 Task: Plan a team-building charity volunteering day for the 21st at 4:30 PM.
Action: Mouse moved to (64, 73)
Screenshot: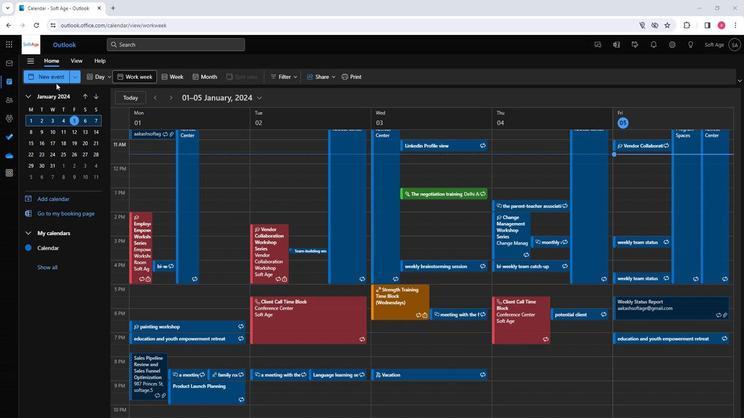 
Action: Mouse pressed left at (64, 73)
Screenshot: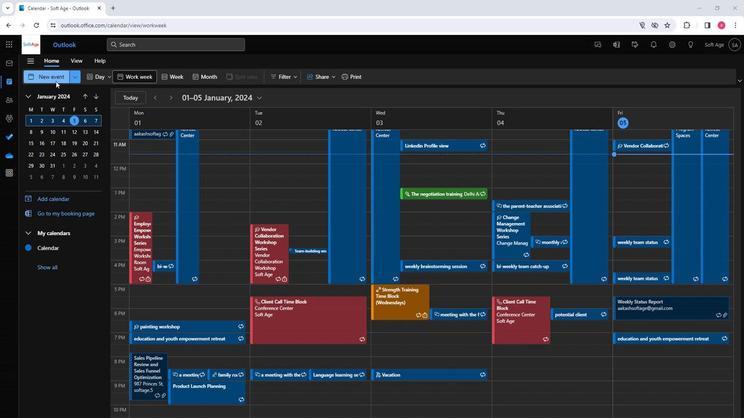 
Action: Mouse moved to (216, 220)
Screenshot: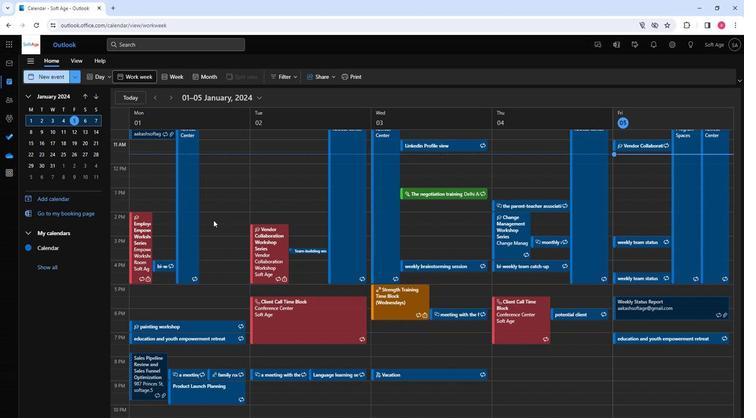 
Action: Key pressed <Key.shift>Team-<Key.shift>Building<Key.space>
Screenshot: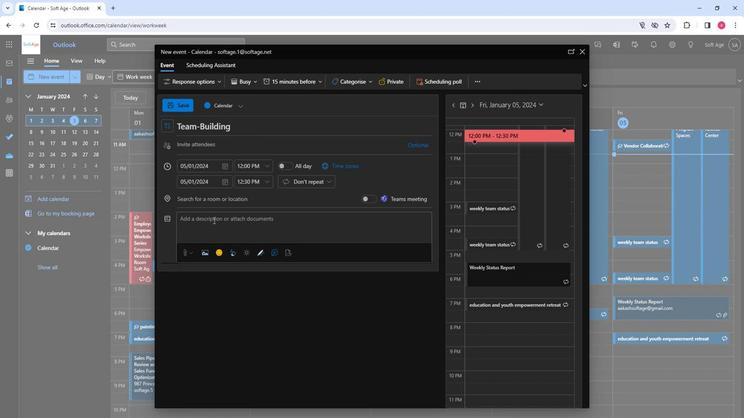 
Action: Mouse moved to (158, 196)
Screenshot: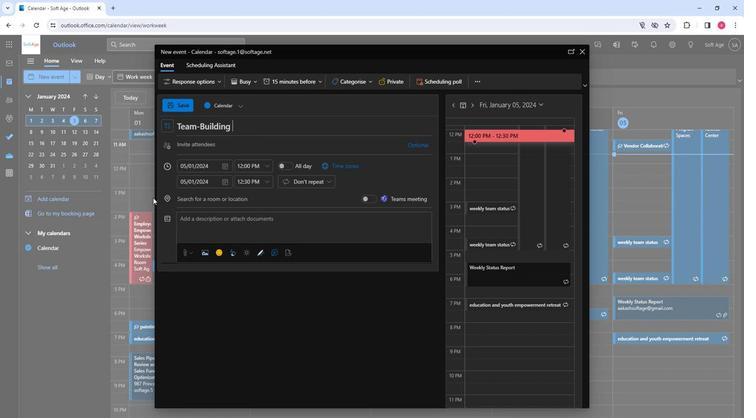 
Action: Key pressed <Key.shift>Charity<Key.space><Key.shift><Key.shift><Key.shift>Vou<Key.backspace>lunteering<Key.space><Key.shift>Day
Screenshot: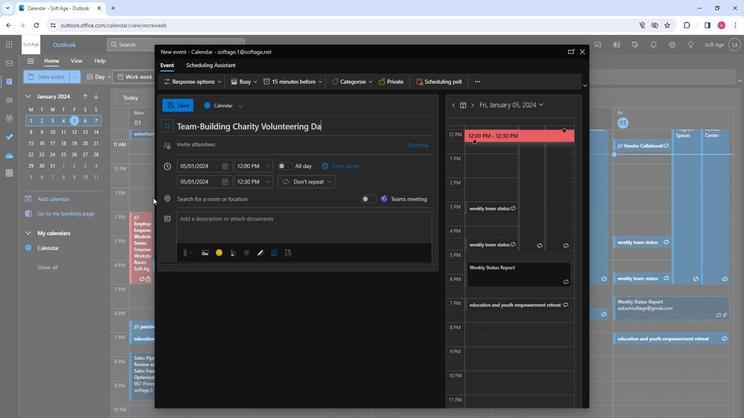 
Action: Mouse moved to (208, 148)
Screenshot: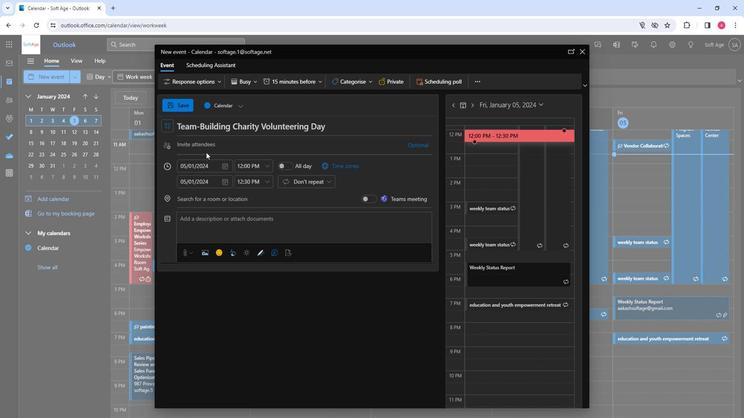 
Action: Mouse pressed left at (208, 148)
Screenshot: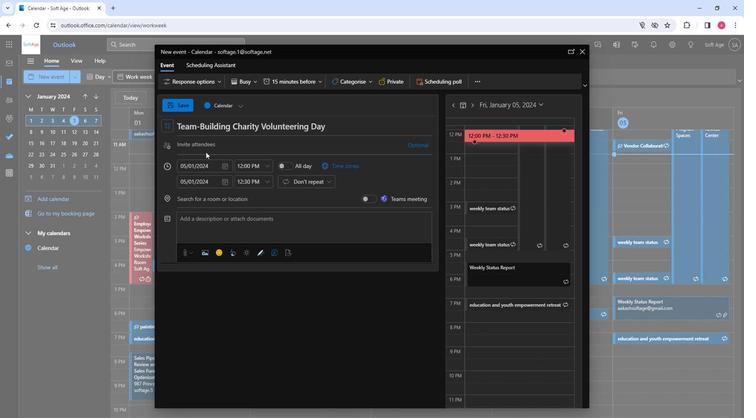 
Action: Mouse moved to (208, 146)
Screenshot: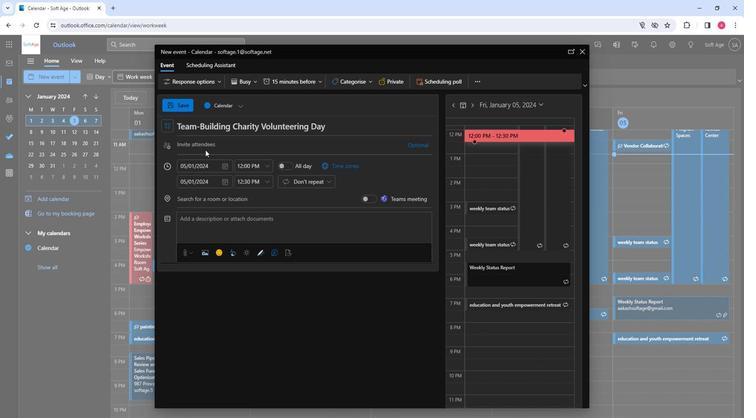 
Action: Key pressed s
Screenshot: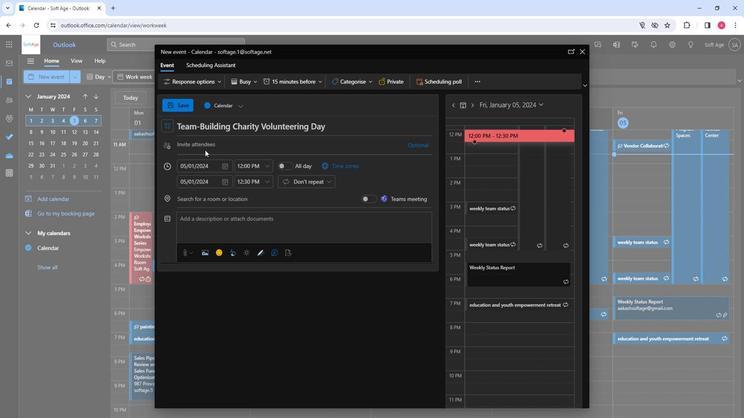 
Action: Mouse moved to (219, 161)
Screenshot: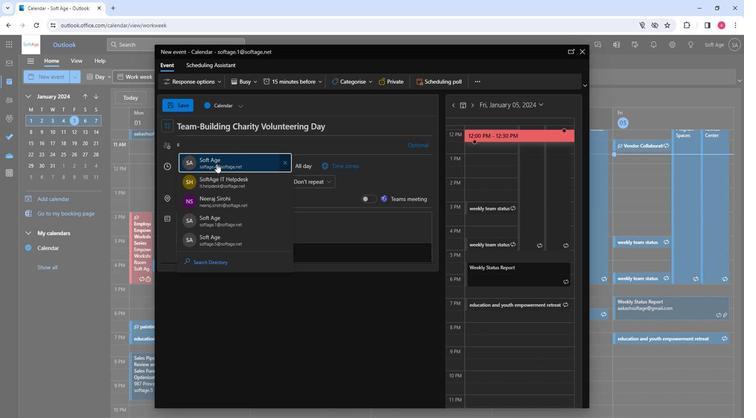 
Action: Mouse pressed left at (219, 161)
Screenshot: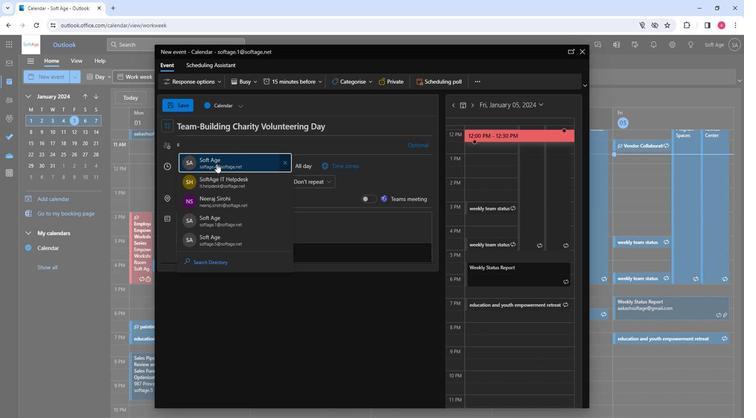 
Action: Key pressed so
Screenshot: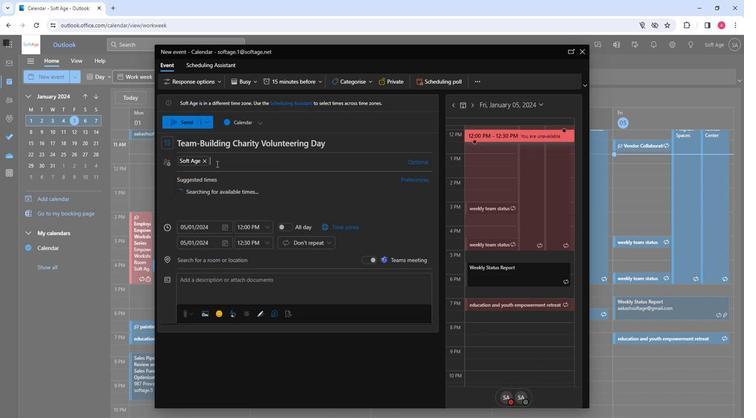 
Action: Mouse moved to (240, 216)
Screenshot: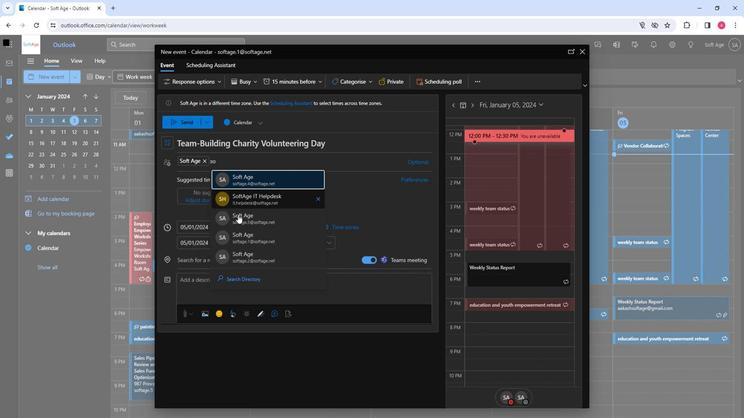 
Action: Mouse pressed left at (240, 216)
Screenshot: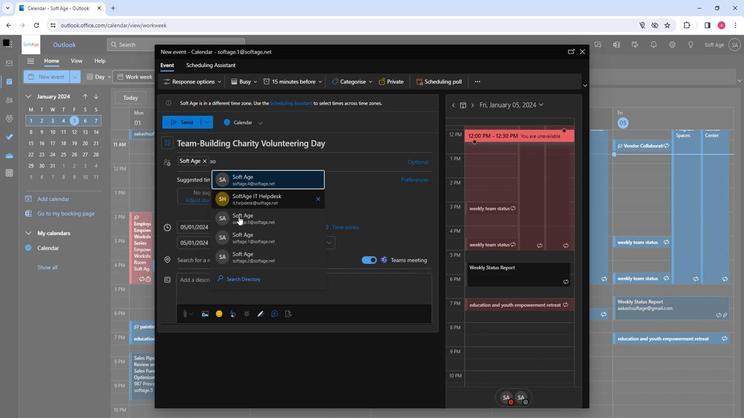 
Action: Key pressed so
Screenshot: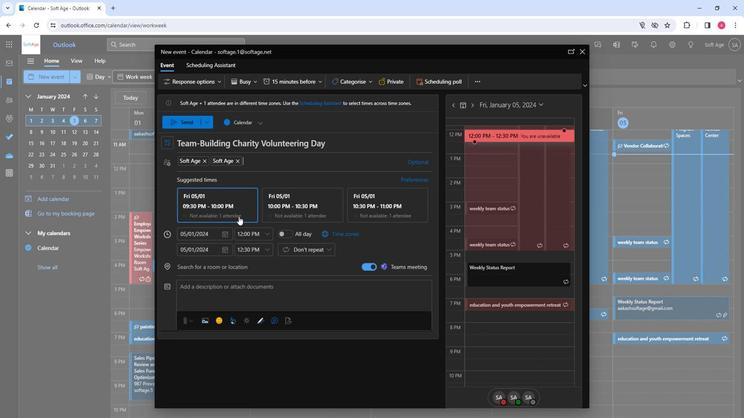 
Action: Mouse moved to (269, 251)
Screenshot: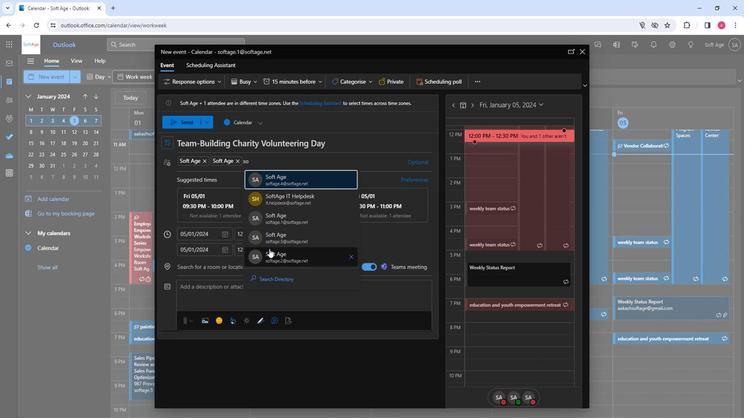 
Action: Mouse pressed left at (269, 251)
Screenshot: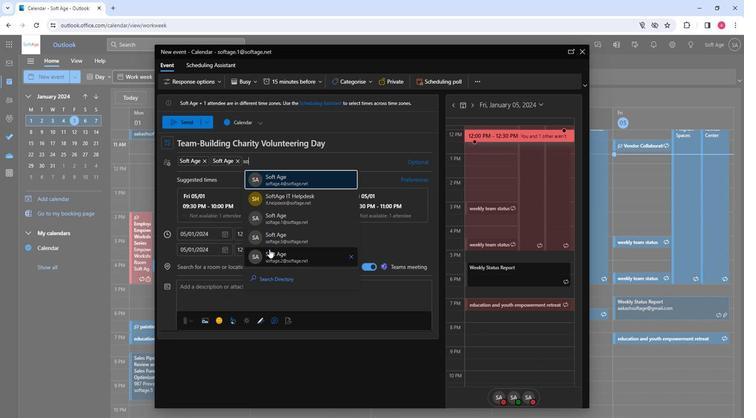 
Action: Mouse moved to (226, 234)
Screenshot: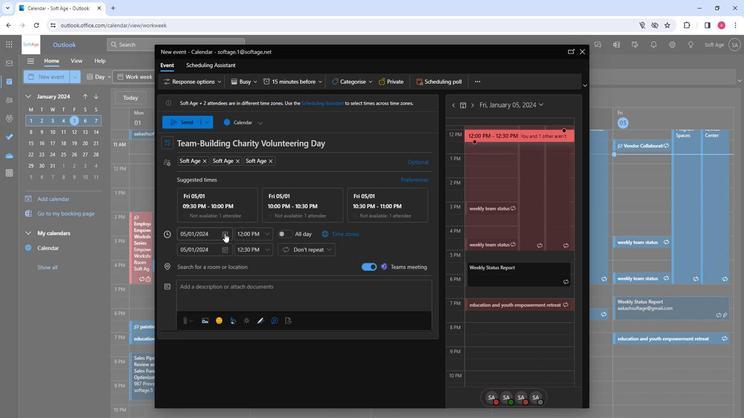 
Action: Mouse pressed left at (226, 234)
Screenshot: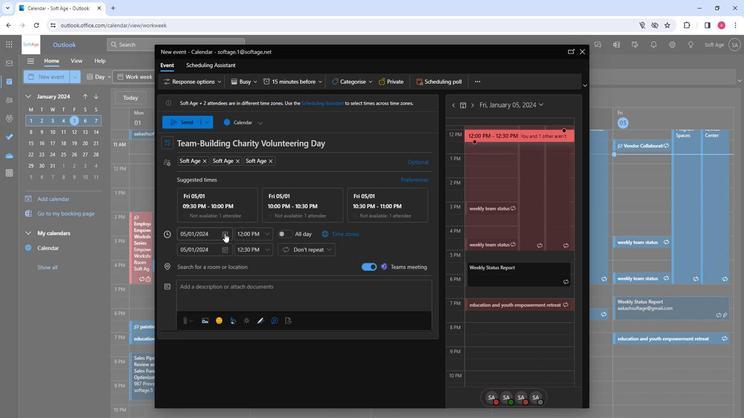 
Action: Mouse moved to (251, 301)
Screenshot: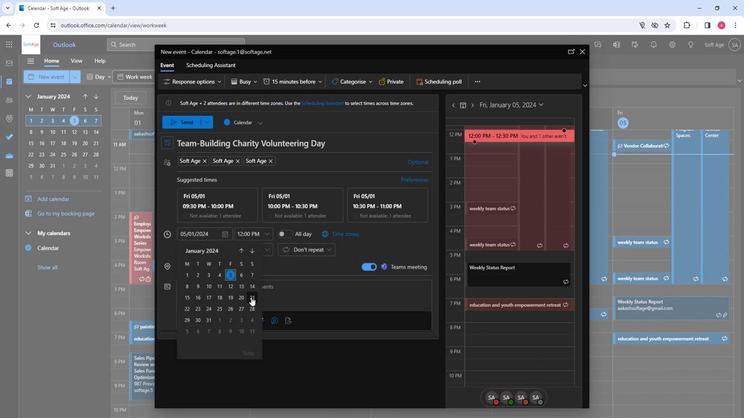 
Action: Mouse pressed left at (251, 301)
Screenshot: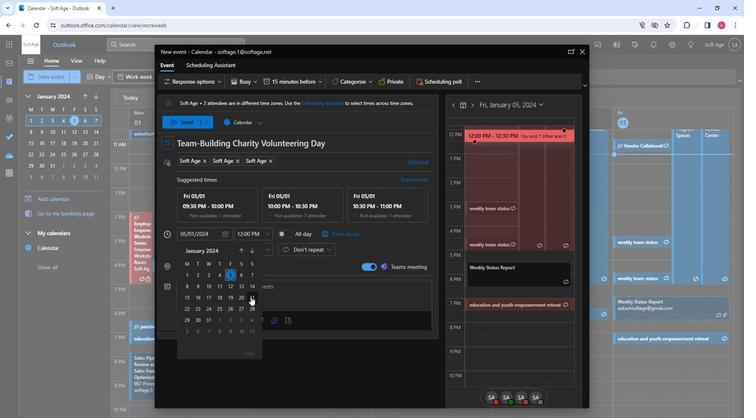 
Action: Mouse moved to (269, 230)
Screenshot: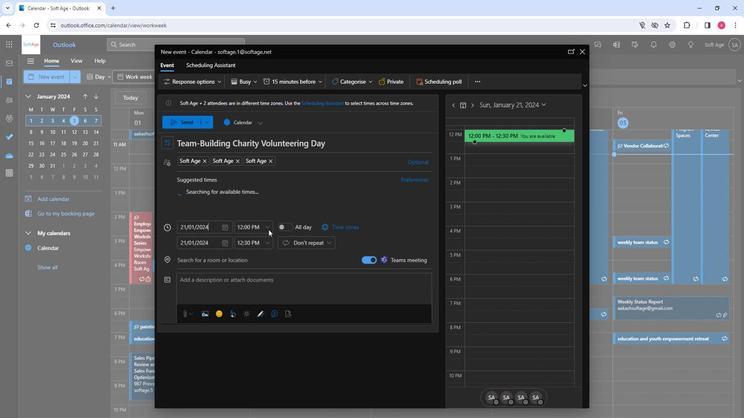 
Action: Mouse pressed left at (269, 230)
Screenshot: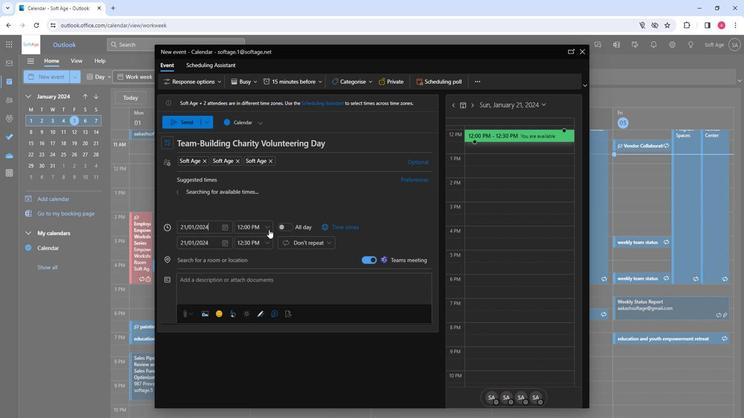 
Action: Mouse moved to (256, 277)
Screenshot: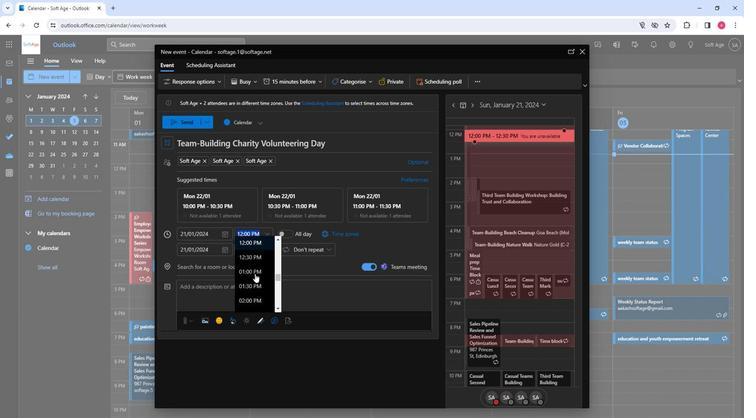 
Action: Mouse scrolled (256, 276) with delta (0, 0)
Screenshot: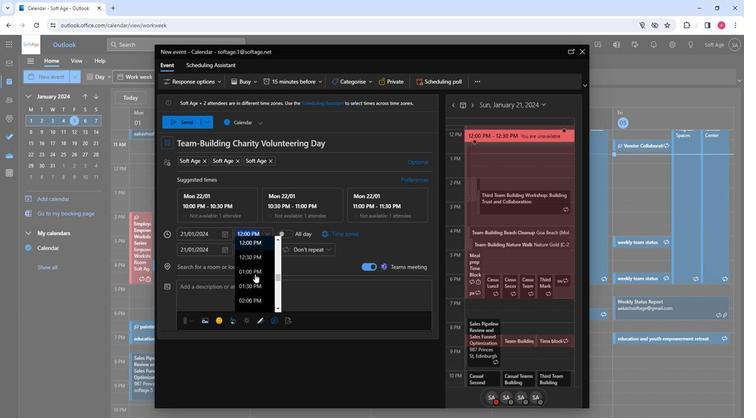 
Action: Mouse moved to (257, 278)
Screenshot: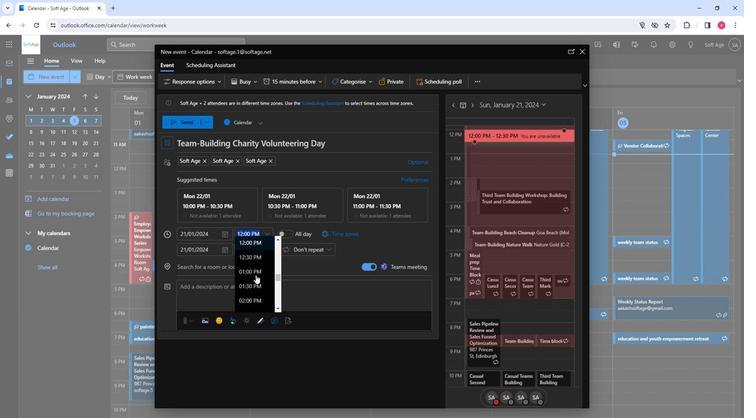 
Action: Mouse scrolled (257, 278) with delta (0, 0)
Screenshot: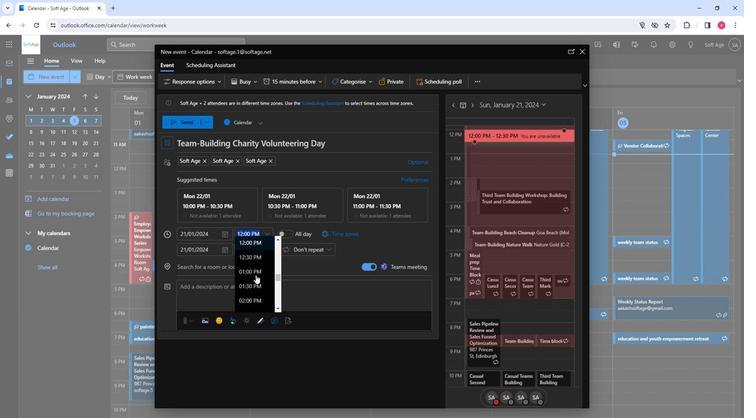 
Action: Mouse moved to (256, 276)
Screenshot: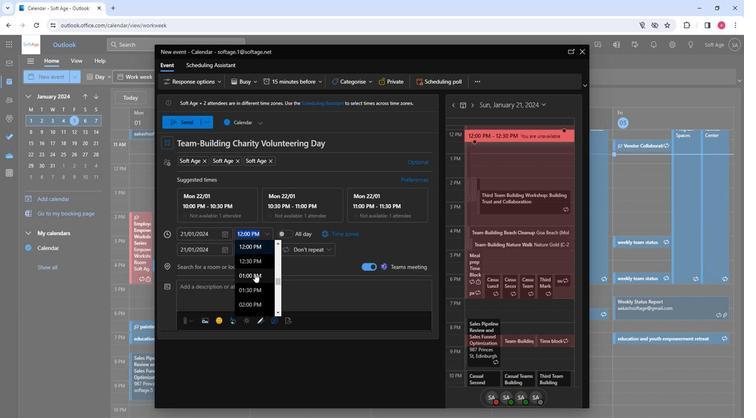 
Action: Mouse scrolled (256, 276) with delta (0, 0)
Screenshot: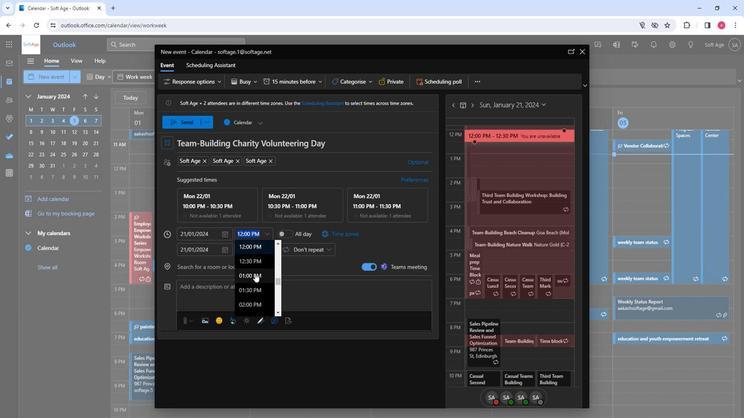 
Action: Mouse moved to (257, 276)
Screenshot: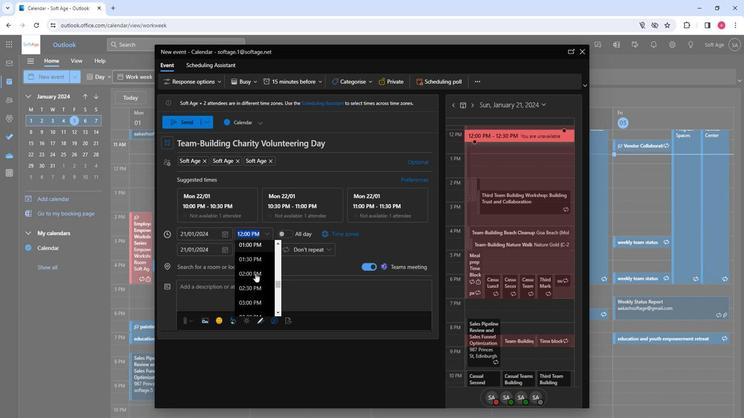 
Action: Mouse scrolled (257, 276) with delta (0, 0)
Screenshot: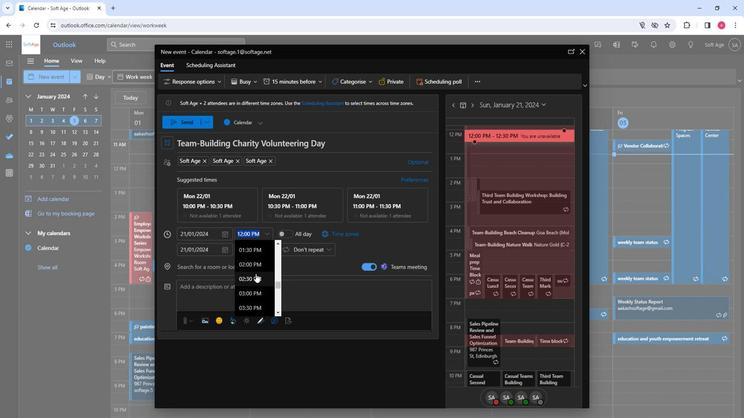 
Action: Mouse moved to (257, 279)
Screenshot: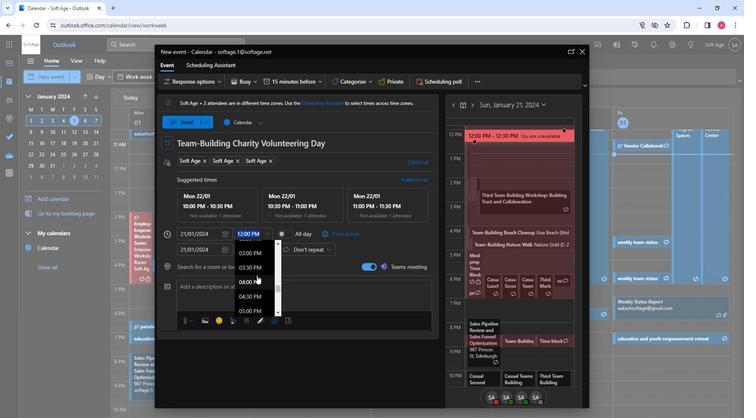 
Action: Mouse scrolled (257, 278) with delta (0, 0)
Screenshot: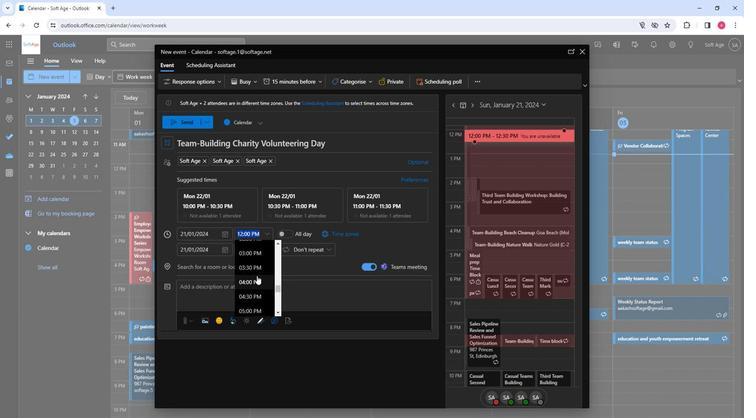 
Action: Mouse moved to (253, 257)
Screenshot: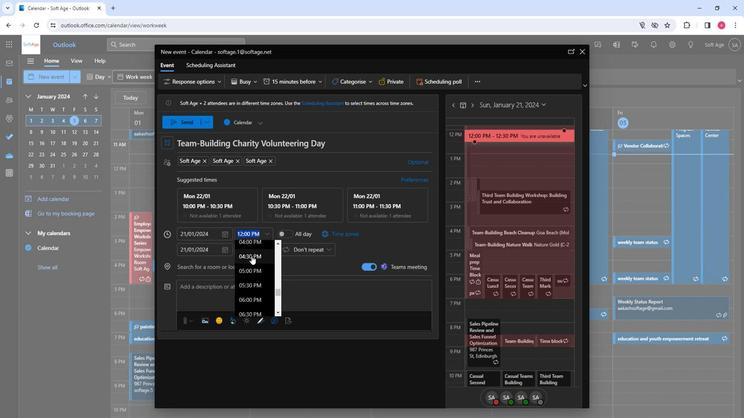 
Action: Mouse pressed left at (253, 257)
Screenshot: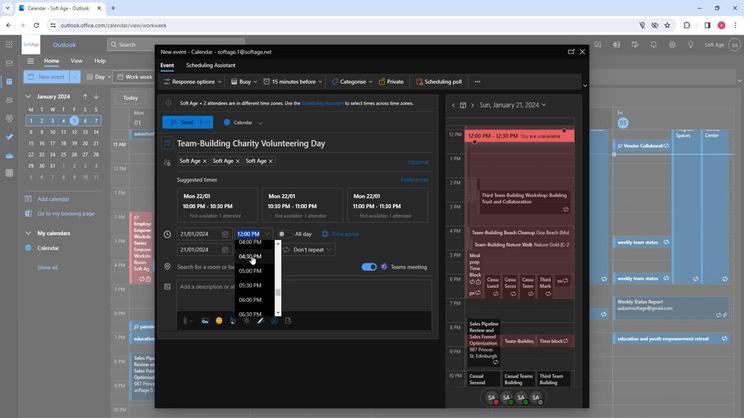 
Action: Mouse moved to (232, 265)
Screenshot: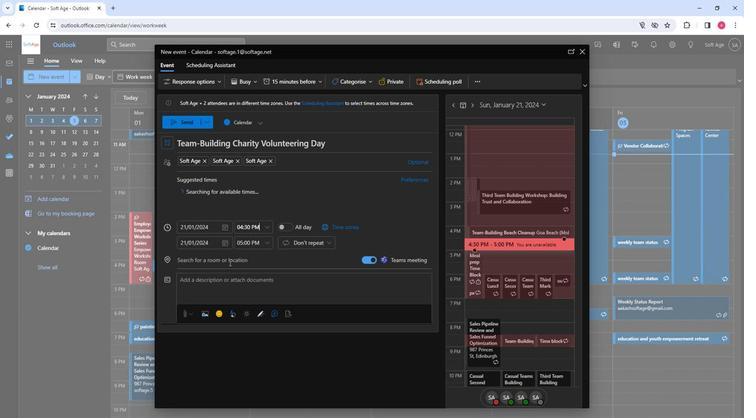 
Action: Mouse pressed left at (232, 265)
Screenshot: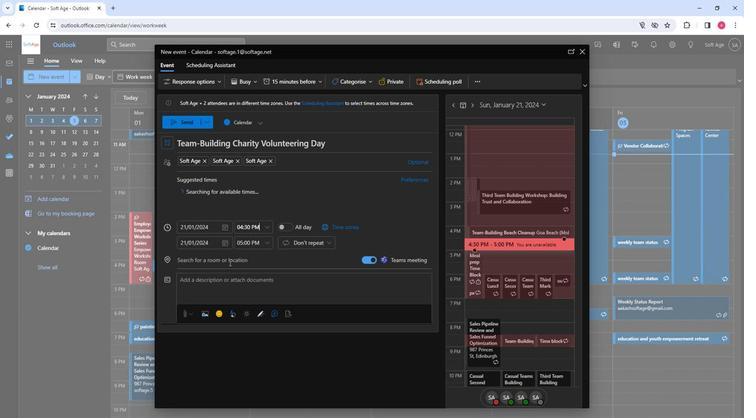 
Action: Mouse moved to (235, 355)
Screenshot: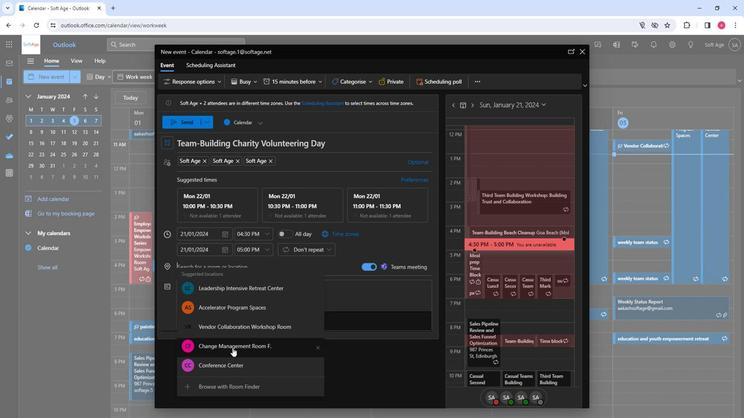 
Action: Mouse pressed left at (235, 355)
Screenshot: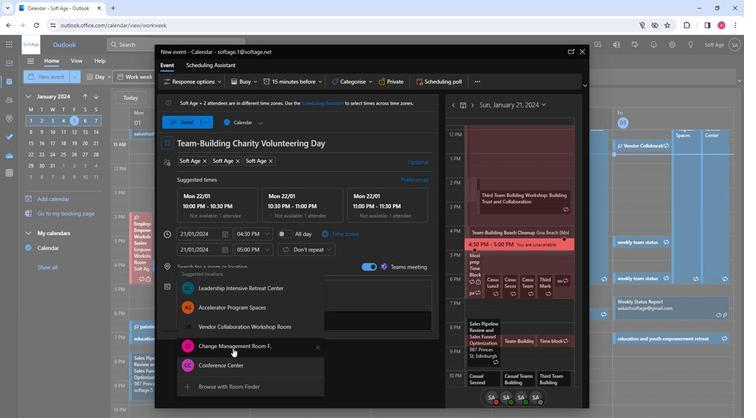 
Action: Mouse moved to (208, 297)
Screenshot: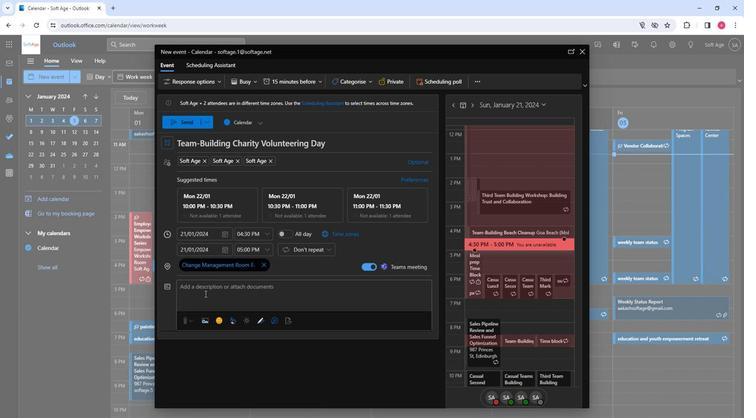 
Action: Mouse pressed left at (208, 297)
Screenshot: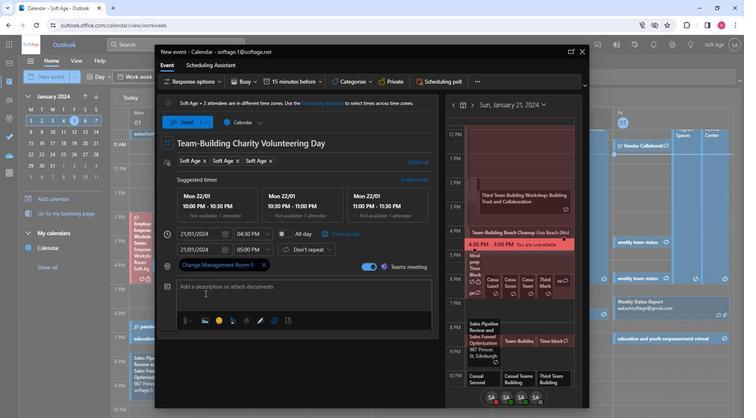 
Action: Key pressed <Key.shift>UNite<Key.backspace><Key.backspace><Key.backspace><Key.backspace>nite<Key.space>for<Key.space>a<Key.space>meaningful<Key.space>cause<Key.space>in<Key.space>our<Key.space>team-building<Key.space>charity<Key.space>volunteering<Key.space>day
Screenshot: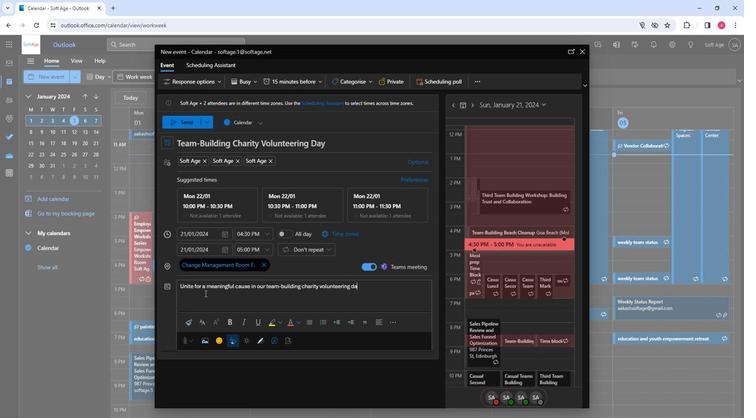 
Action: Mouse moved to (174, 288)
Screenshot: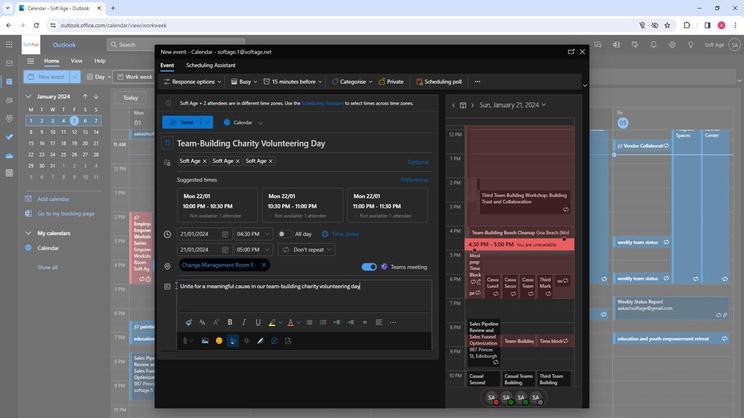 
Action: Key pressed <Key.shift>
Screenshot: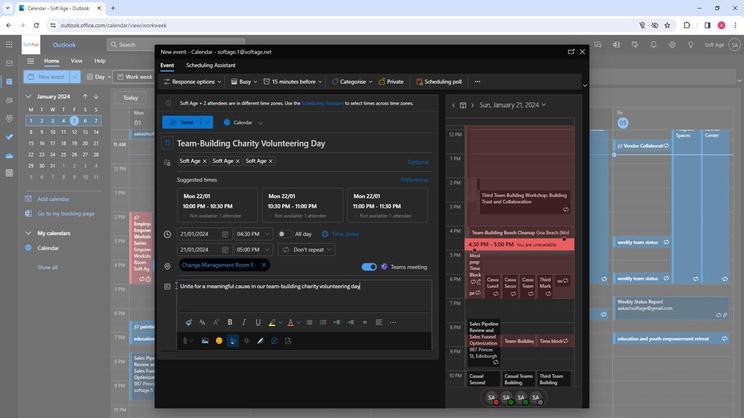 
Action: Mouse moved to (96, 271)
Screenshot: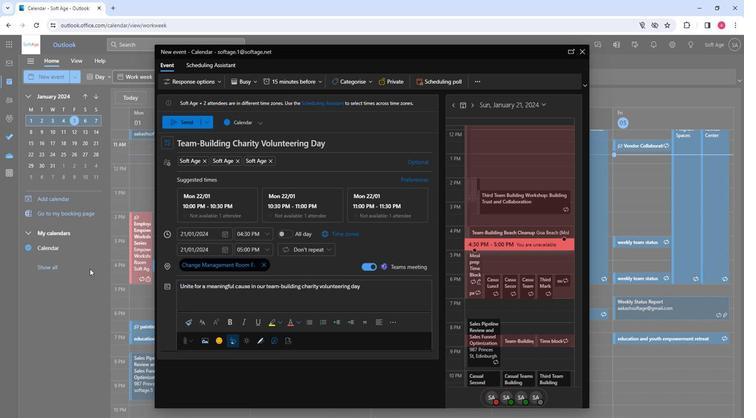 
Action: Key pressed !
Screenshot: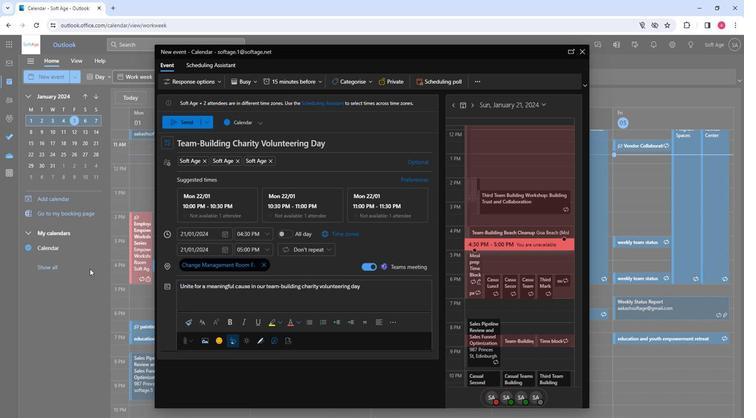 
Action: Mouse moved to (92, 271)
Screenshot: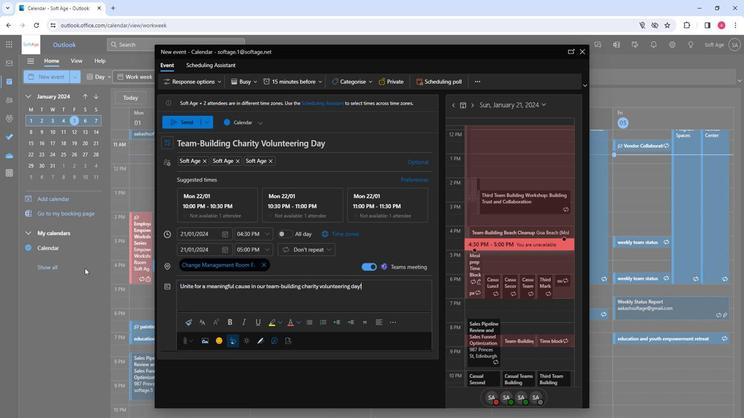 
Action: Key pressed <Key.space><Key.shift>Strengthen<Key.space>teamwork<Key.space>while<Key.space>making<Key.space>a<Key.space>positive<Key.space>impact<Key.space>on<Key.space>the<Key.space>community.<Key.space><Key.shift>Join<Key.space>hands<Key.space>for<Key.space>a<Key.space>day<Key.space>of<Key.space>service<Key.space>and<Key.space>shared<Key.space>purpose.
Screenshot: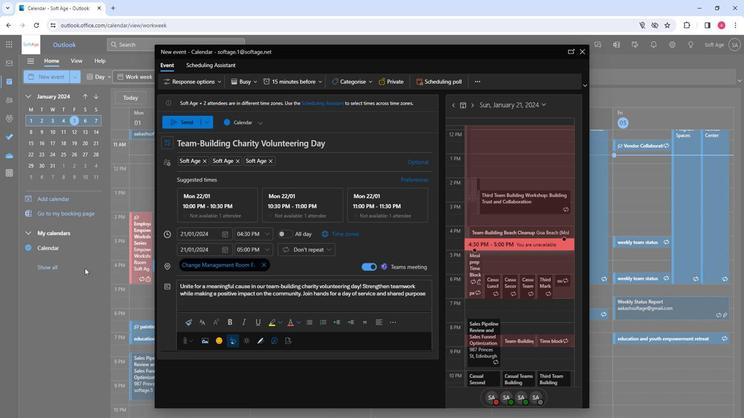 
Action: Mouse moved to (197, 285)
Screenshot: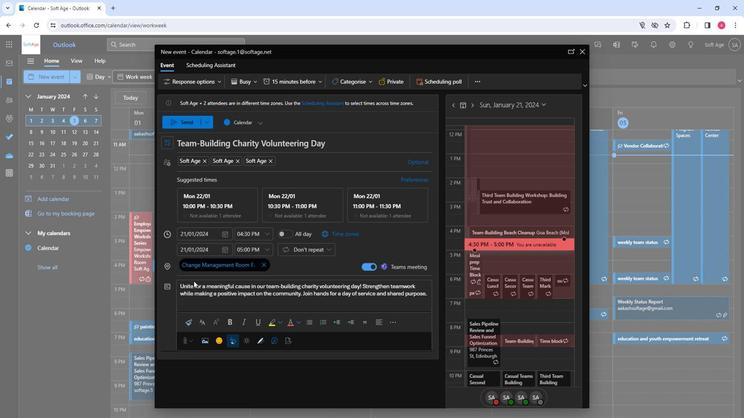 
Action: Mouse pressed left at (197, 285)
Screenshot: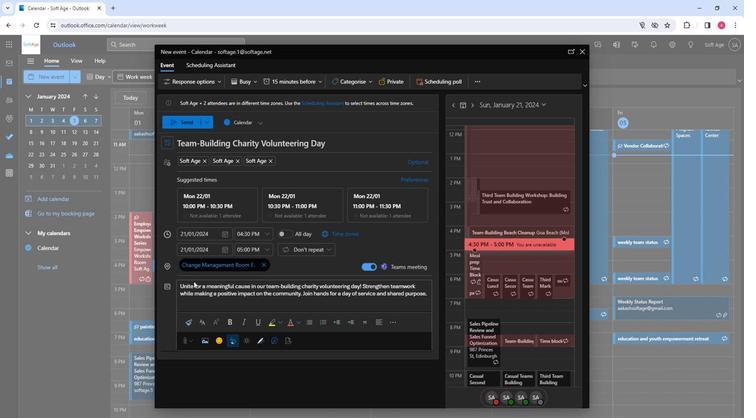 
Action: Mouse moved to (201, 290)
Screenshot: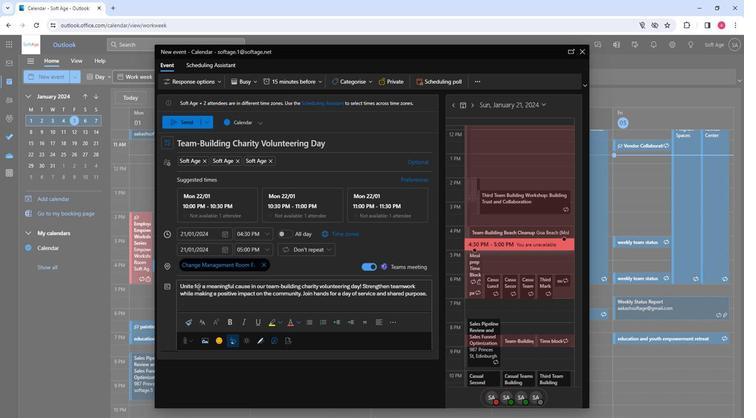 
Action: Mouse pressed left at (201, 290)
Screenshot: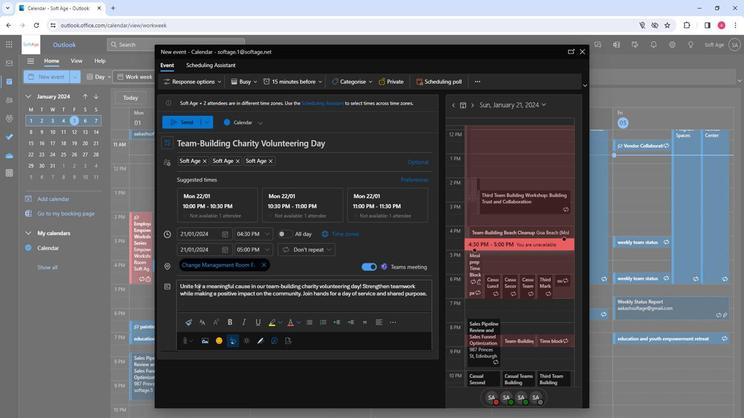 
Action: Mouse pressed left at (201, 290)
Screenshot: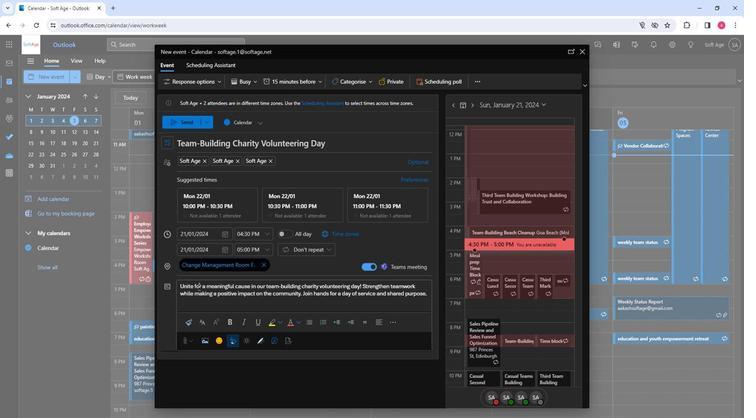 
Action: Mouse pressed left at (201, 290)
Screenshot: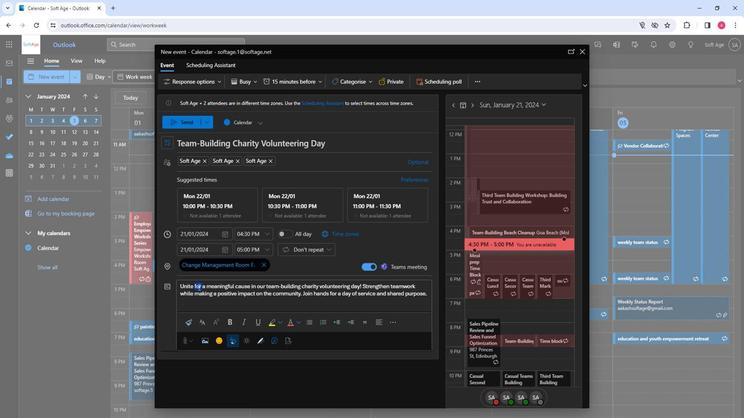 
Action: Mouse pressed left at (201, 290)
Screenshot: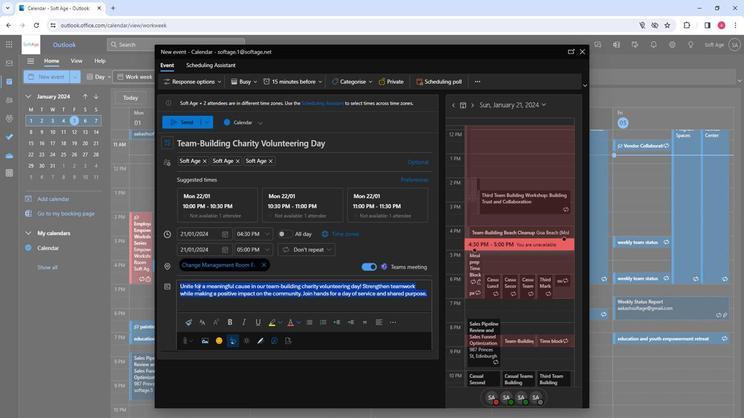 
Action: Mouse moved to (201, 327)
Screenshot: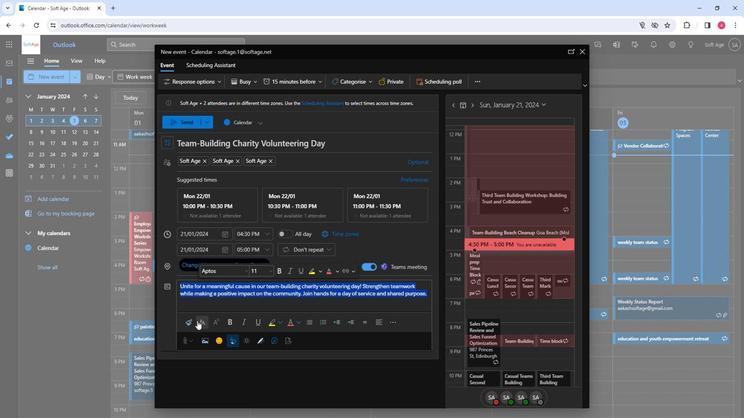 
Action: Mouse pressed left at (201, 327)
Screenshot: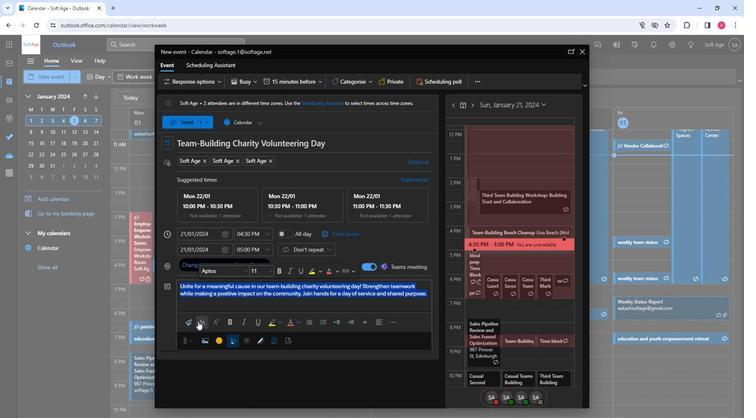 
Action: Mouse moved to (249, 224)
Screenshot: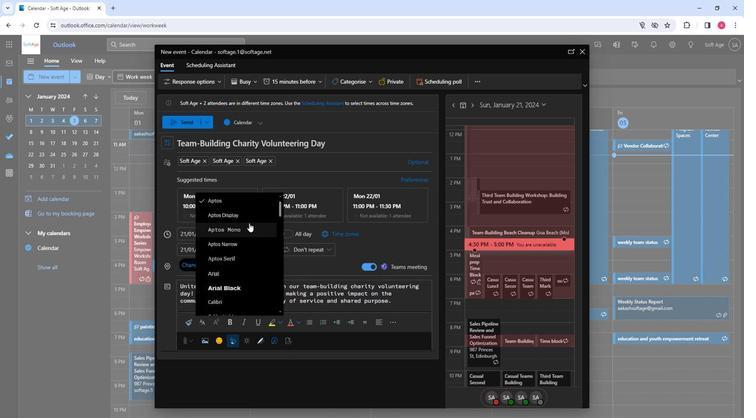 
Action: Mouse scrolled (249, 223) with delta (0, 0)
Screenshot: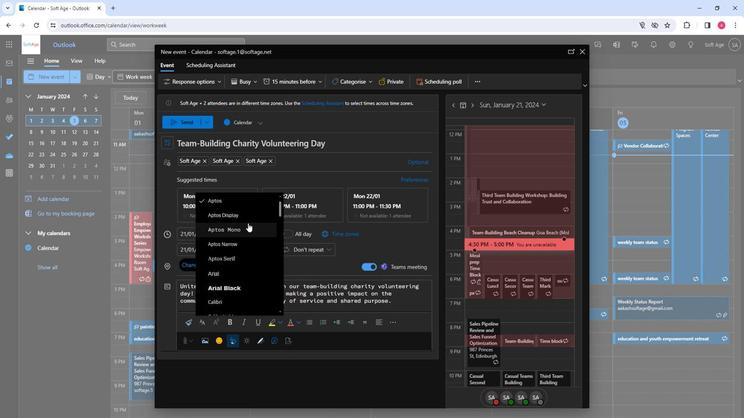 
Action: Mouse moved to (248, 224)
Screenshot: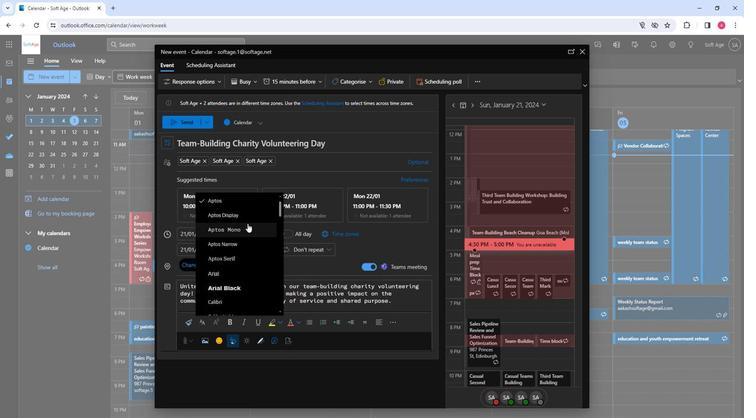 
Action: Mouse scrolled (248, 224) with delta (0, 0)
Screenshot: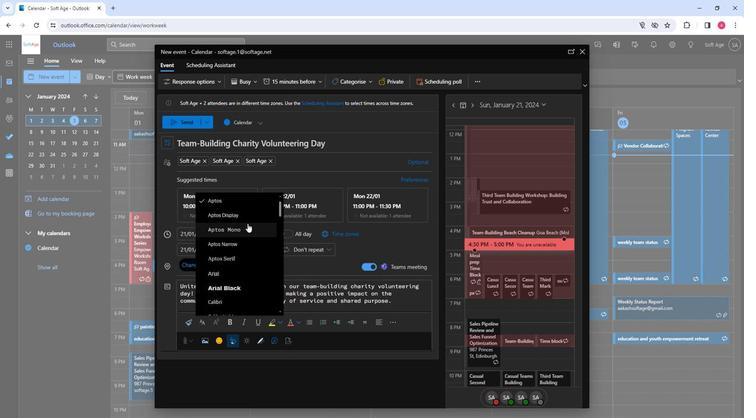 
Action: Mouse moved to (225, 300)
Screenshot: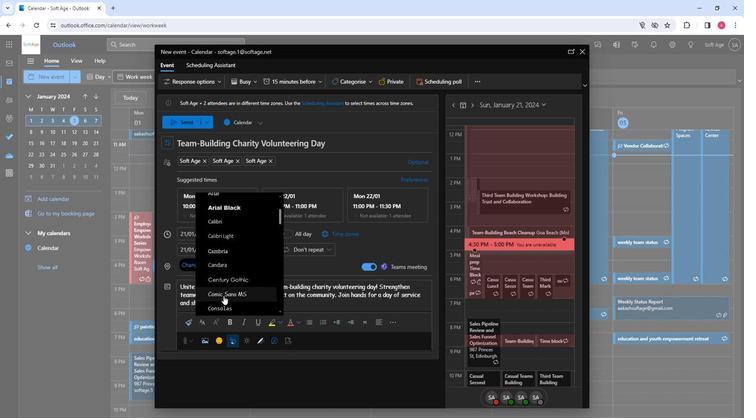
Action: Mouse pressed left at (225, 300)
Screenshot: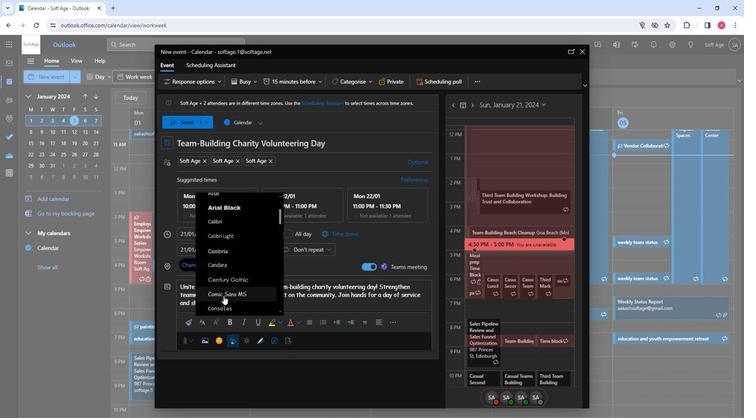 
Action: Mouse moved to (245, 328)
Screenshot: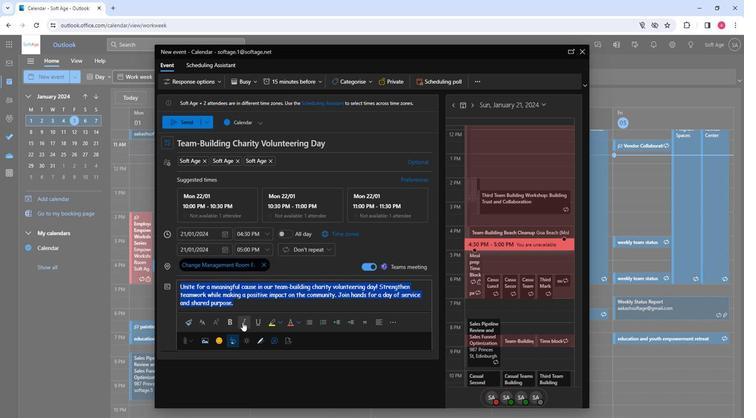 
Action: Mouse pressed left at (245, 328)
Screenshot: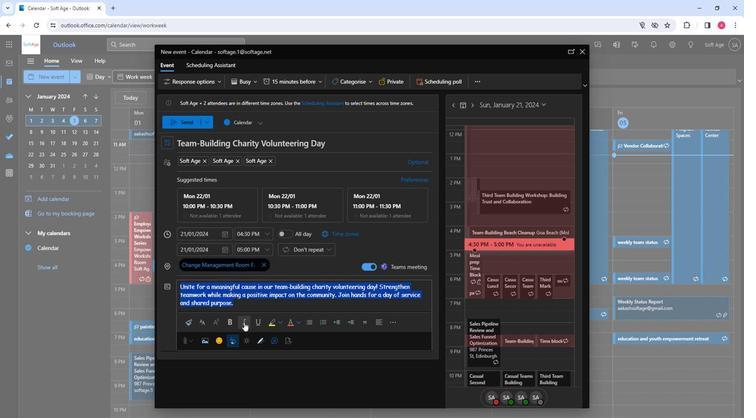 
Action: Mouse moved to (343, 329)
Screenshot: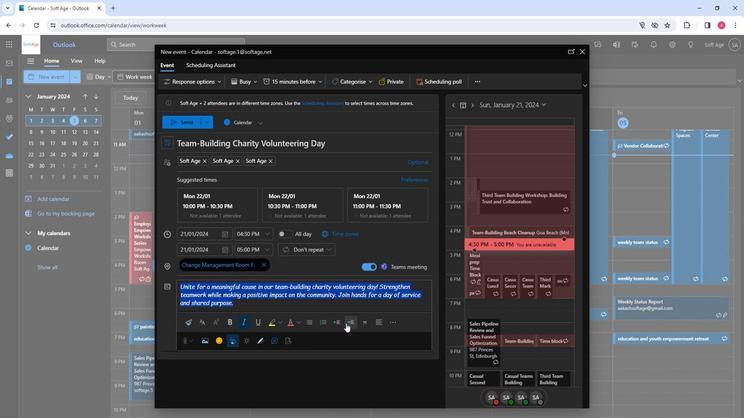 
Action: Mouse pressed left at (343, 329)
Screenshot: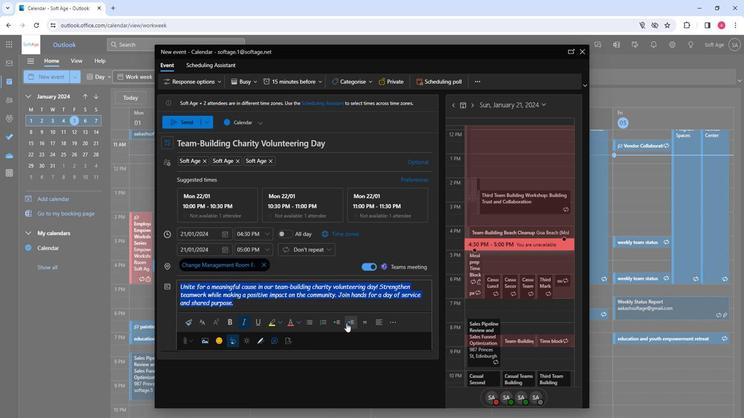 
Action: Mouse moved to (338, 311)
Screenshot: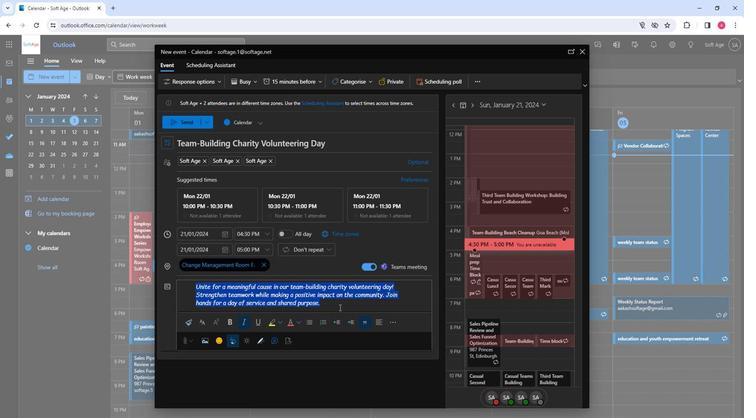
Action: Mouse pressed left at (338, 311)
Screenshot: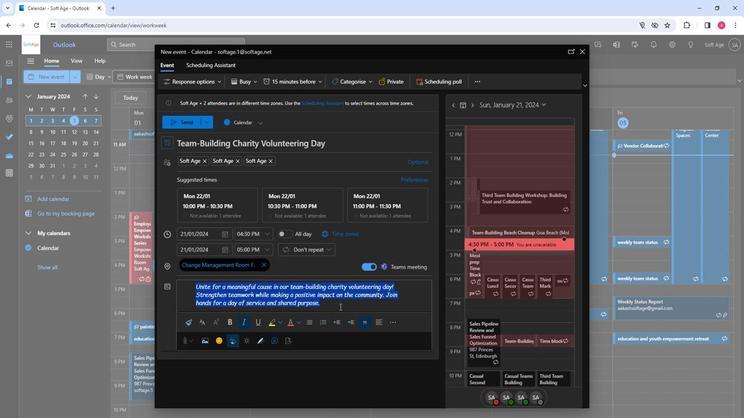 
Action: Mouse moved to (189, 118)
Screenshot: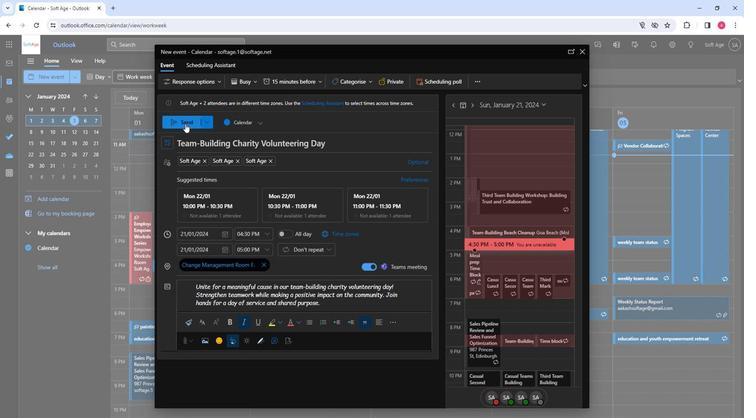 
Action: Mouse pressed left at (189, 118)
Screenshot: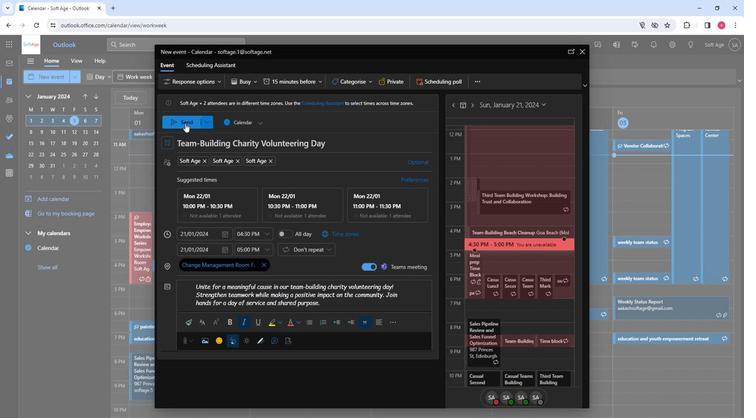 
Action: Mouse moved to (313, 283)
Screenshot: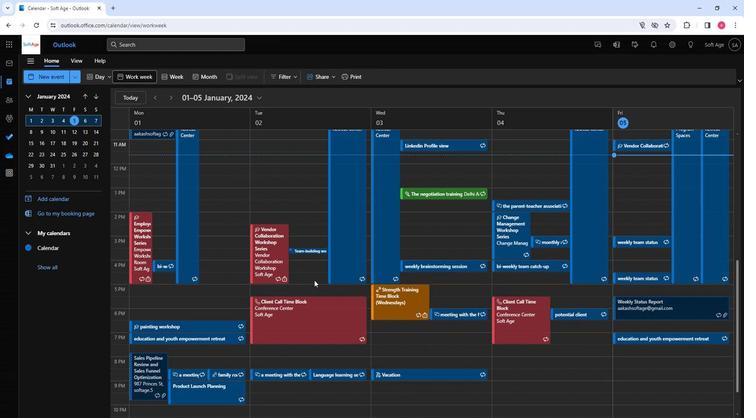 
